 Task: Create New Customer with Customer Name: The Precious Stock, Billing Address Line1: 1070 Charack Road, Billing Address Line2:  Terre Haute, Billing Address Line3:  Indiana 47807, Cell Number: 302-432-3750
Action: Mouse moved to (156, 30)
Screenshot: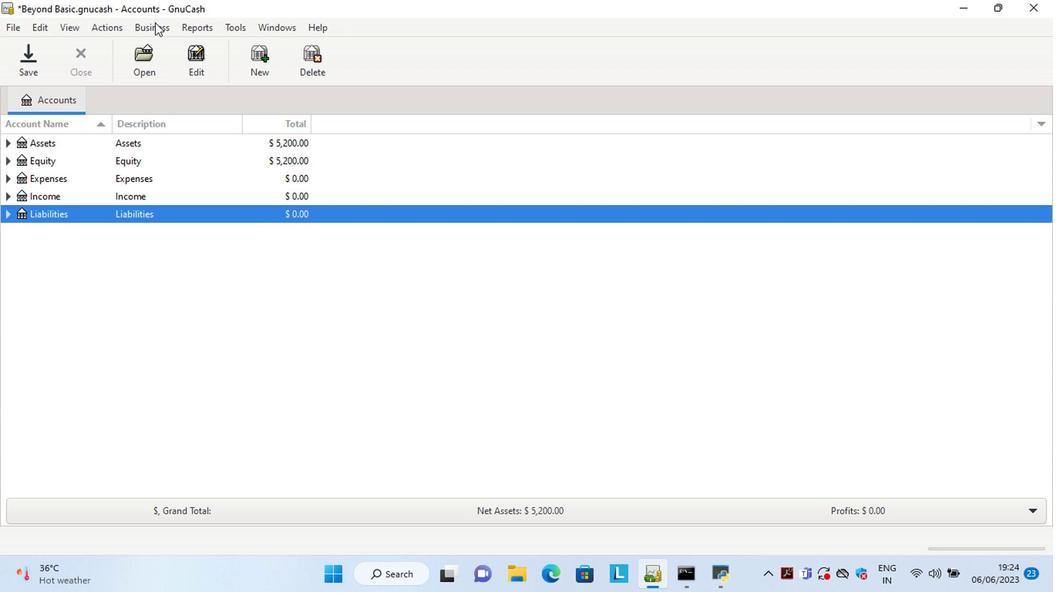 
Action: Mouse pressed left at (156, 30)
Screenshot: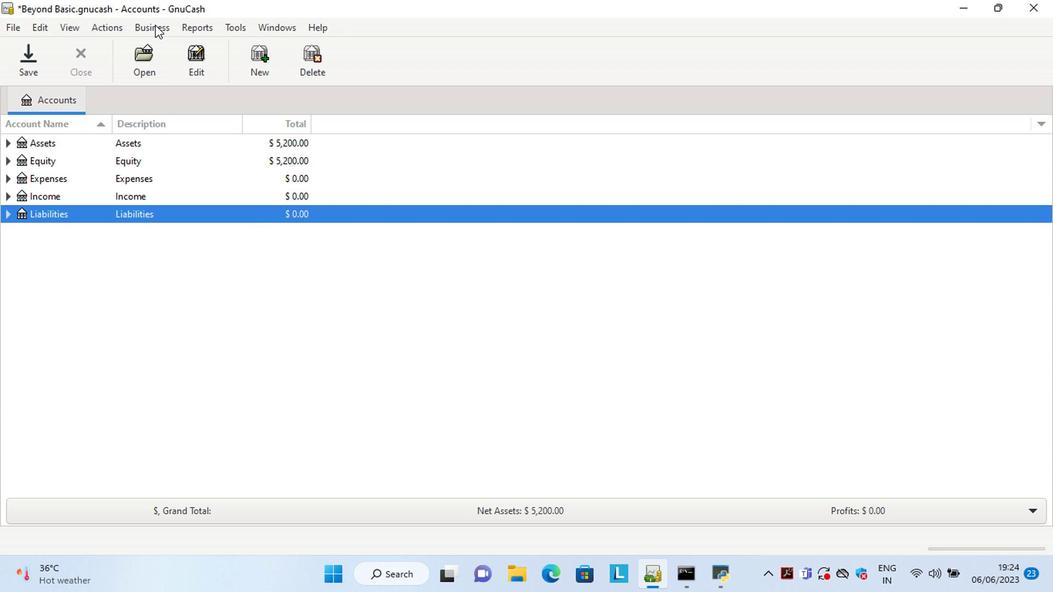 
Action: Mouse moved to (310, 66)
Screenshot: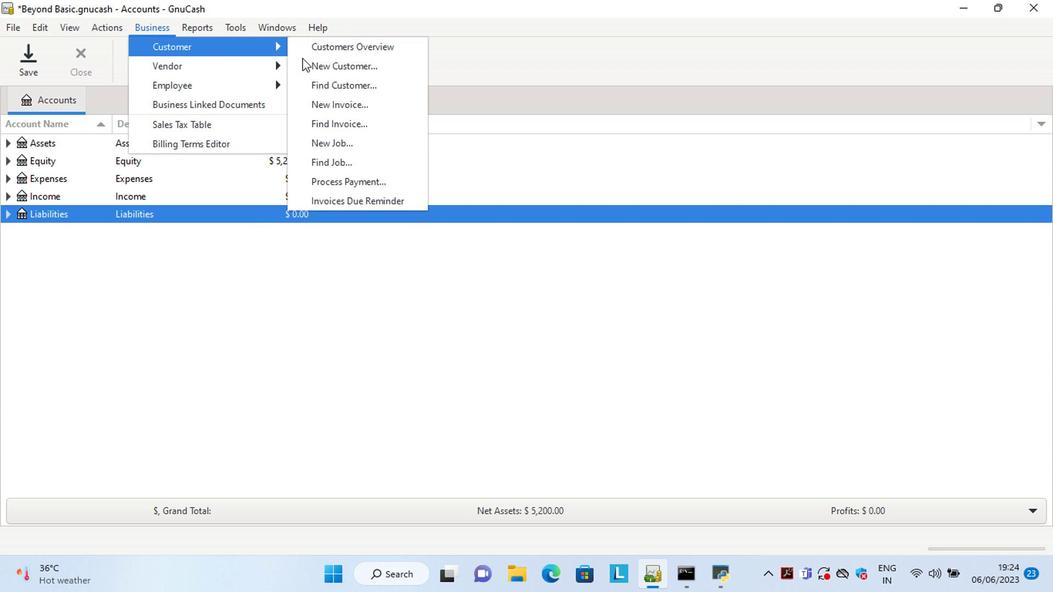 
Action: Mouse pressed left at (310, 66)
Screenshot: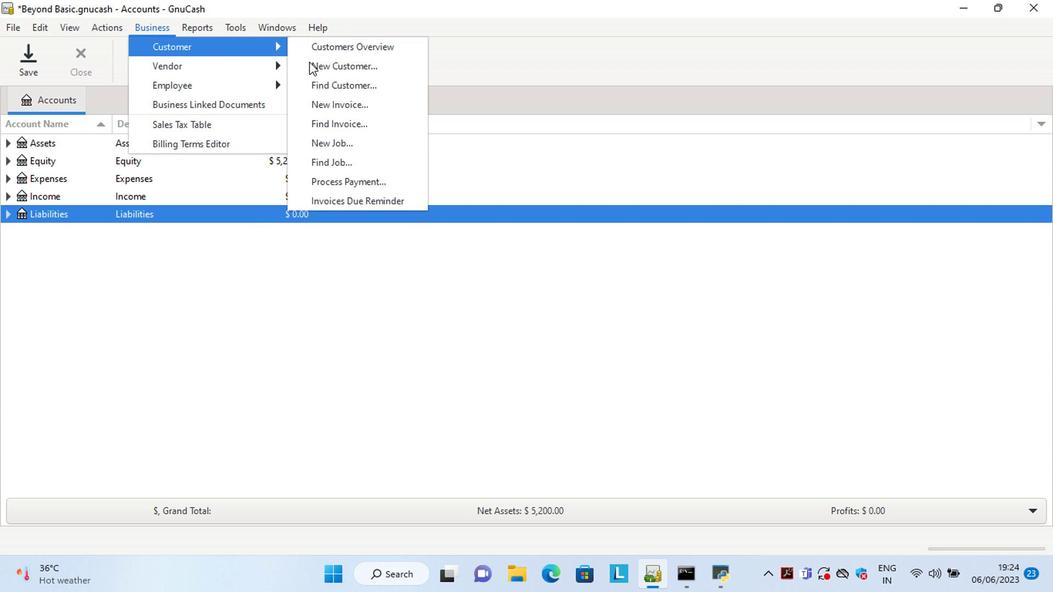 
Action: Mouse moved to (851, 332)
Screenshot: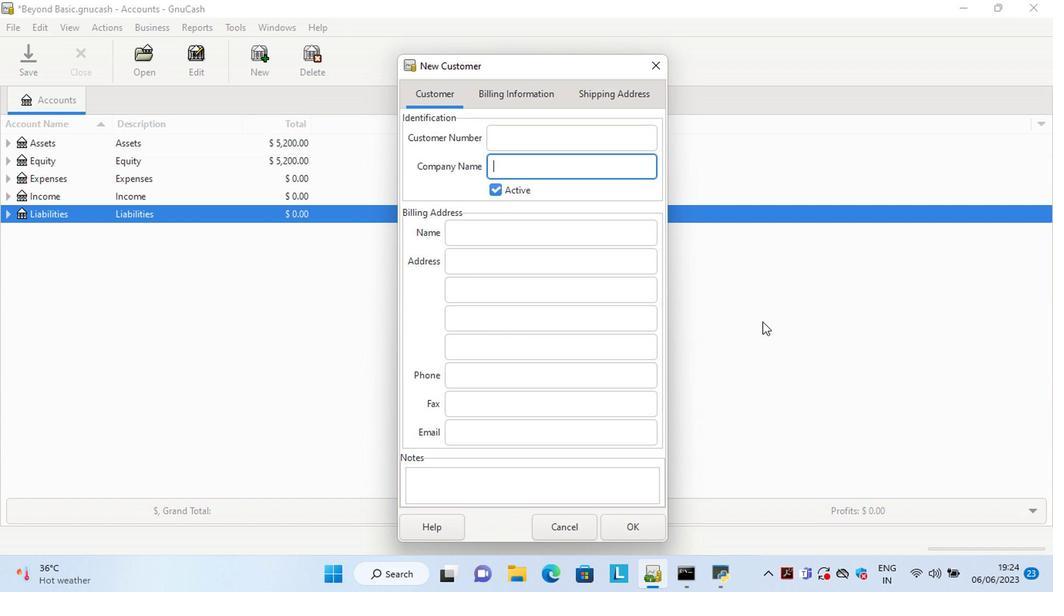 
Action: Key pressed <Key.shift>The<Key.space><Key.shift>Precious<Key.space><Key.shift>Stock<Key.tab>1070<Key.space><Key.shift>Charack<Key.space><Key.shift>Road<Key.tab><Key.shift>Te<Key.tab><Key.shift>In<Key.end><Key.backspace><Key.backspace><Key.backspace><Key.backspace>7<Key.tab><Key.tab>302-432-3750
Screenshot: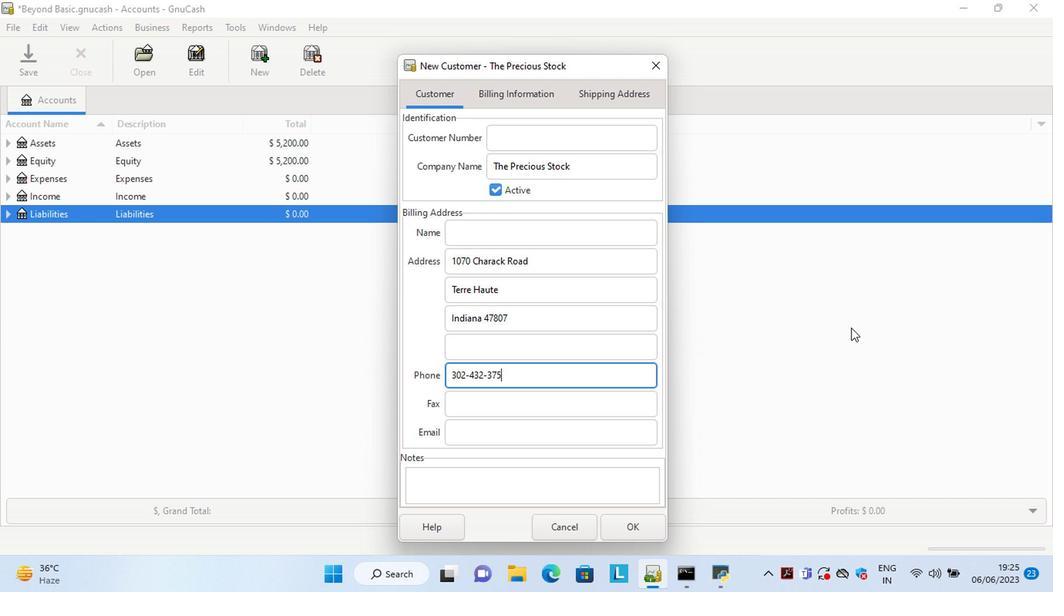 
Action: Mouse moved to (650, 526)
Screenshot: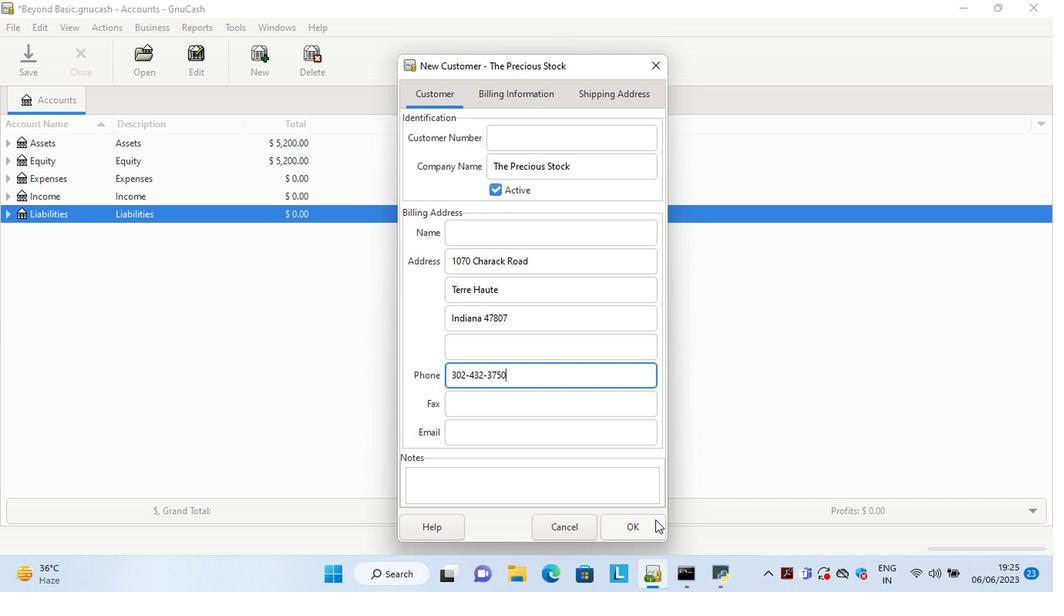 
Action: Mouse pressed left at (650, 526)
Screenshot: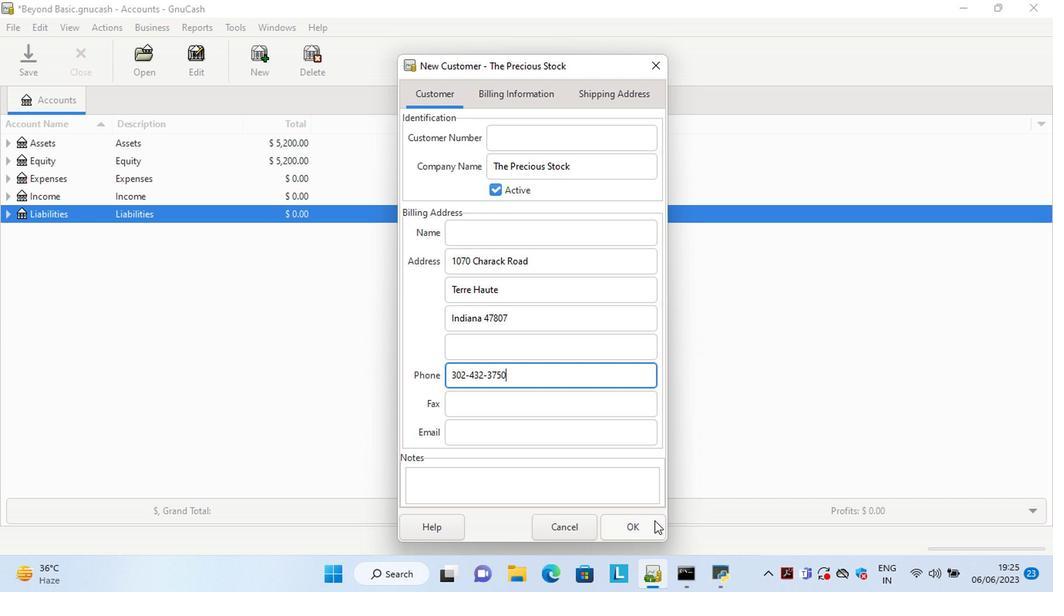 
